 Task: React to  the posts on  page Johnson & johnson
Action: Mouse moved to (660, 94)
Screenshot: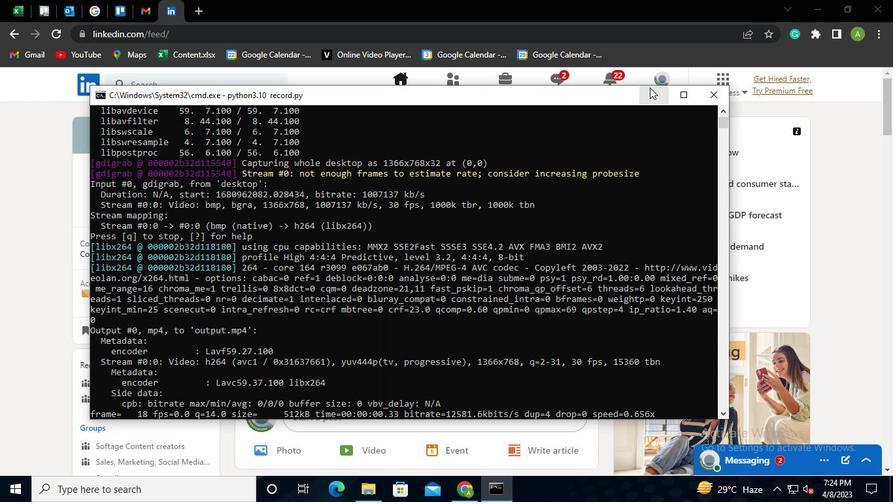 
Action: Mouse pressed left at (660, 94)
Screenshot: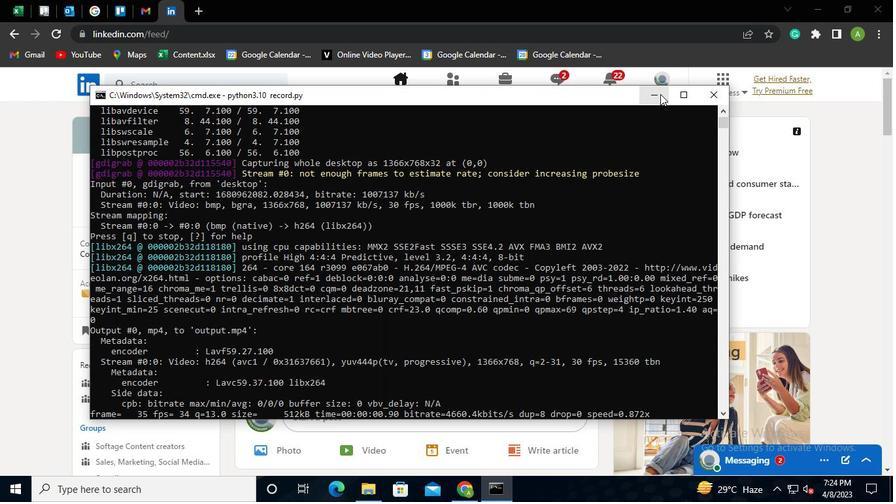 
Action: Mouse moved to (173, 86)
Screenshot: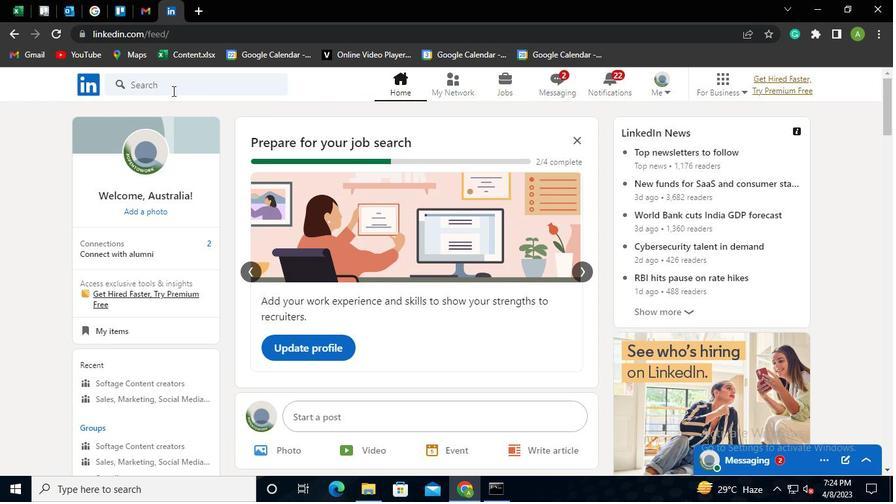 
Action: Mouse pressed left at (173, 86)
Screenshot: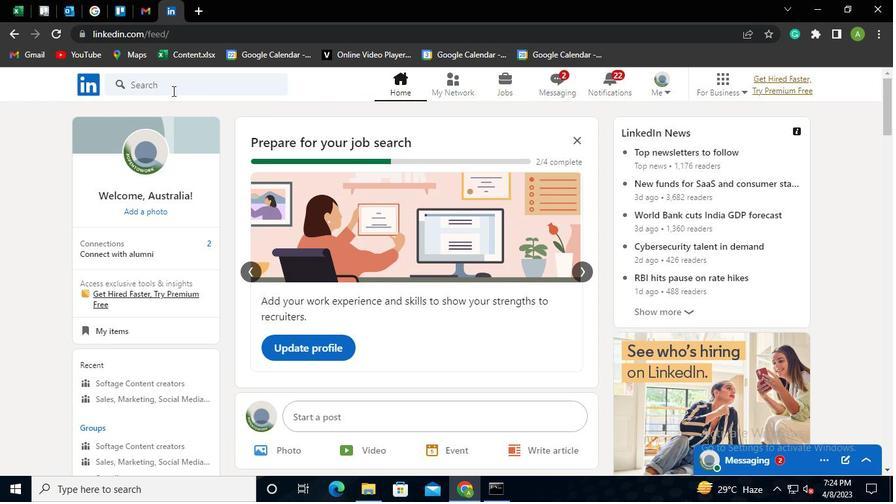 
Action: Mouse moved to (145, 140)
Screenshot: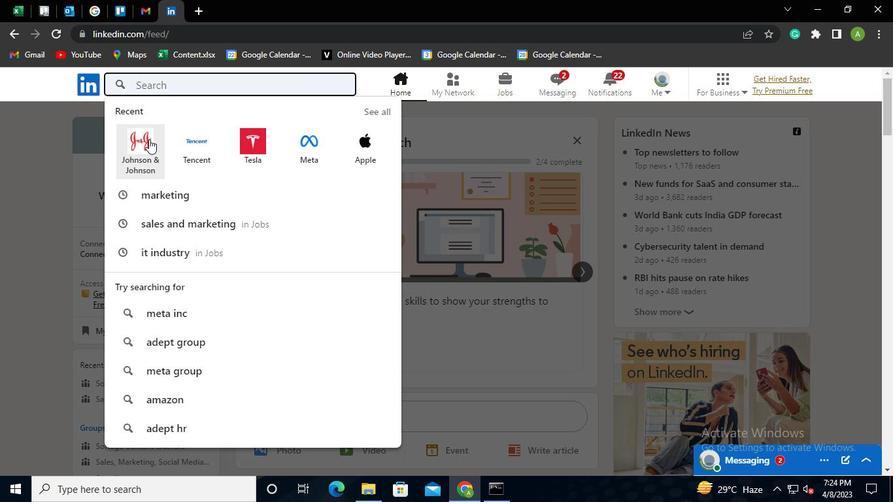 
Action: Mouse pressed left at (145, 140)
Screenshot: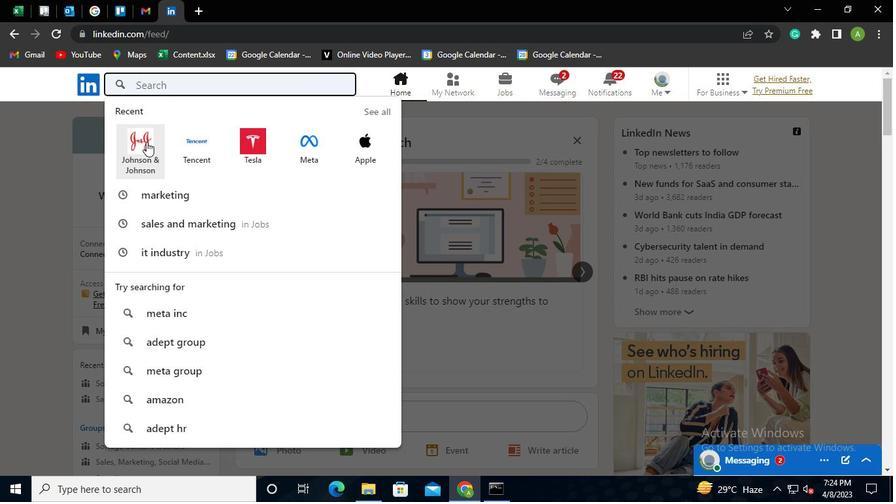 
Action: Mouse moved to (225, 145)
Screenshot: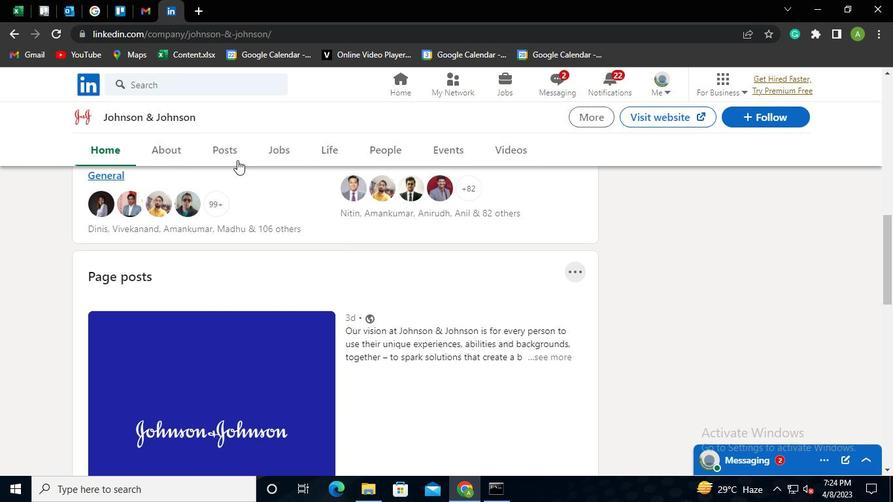 
Action: Mouse pressed left at (225, 145)
Screenshot: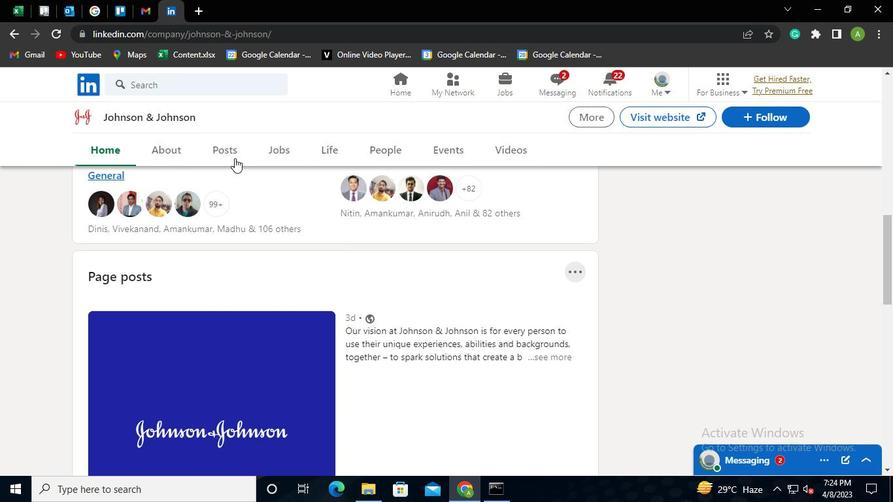 
Action: Mouse moved to (278, 357)
Screenshot: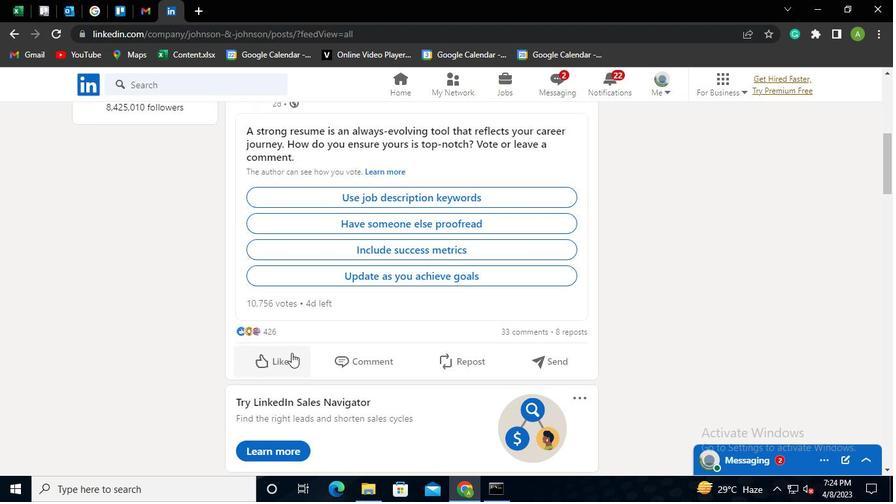 
Action: Mouse pressed left at (278, 357)
Screenshot: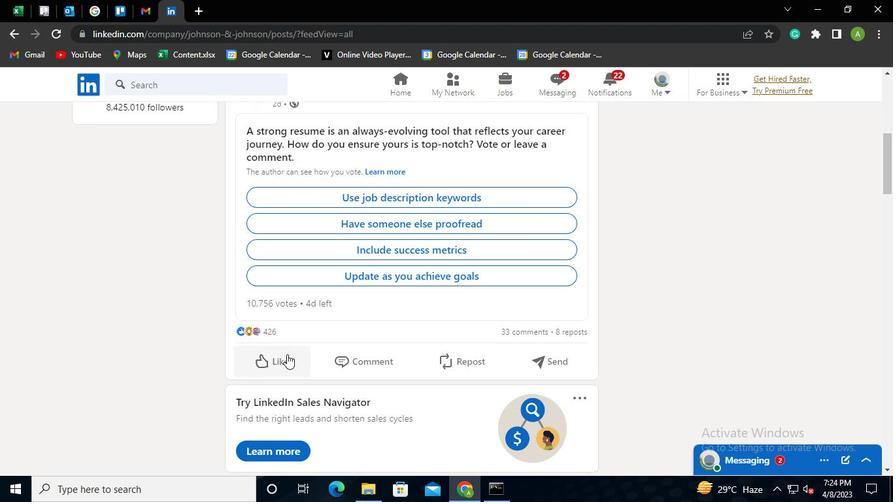 
Action: Mouse moved to (273, 384)
Screenshot: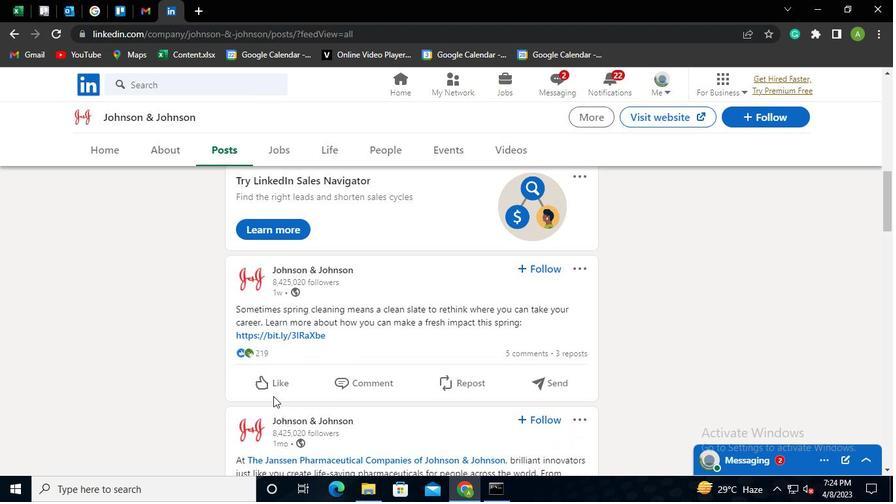 
Action: Mouse pressed left at (273, 384)
Screenshot: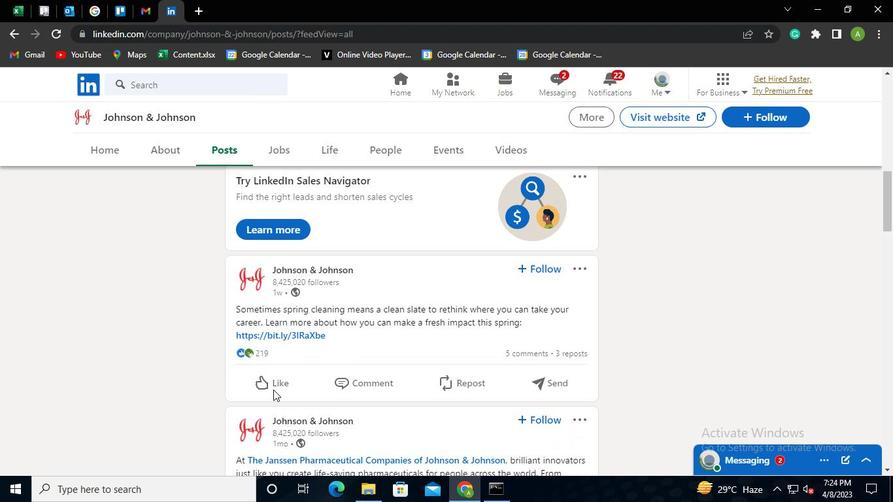 
Action: Mouse moved to (268, 292)
Screenshot: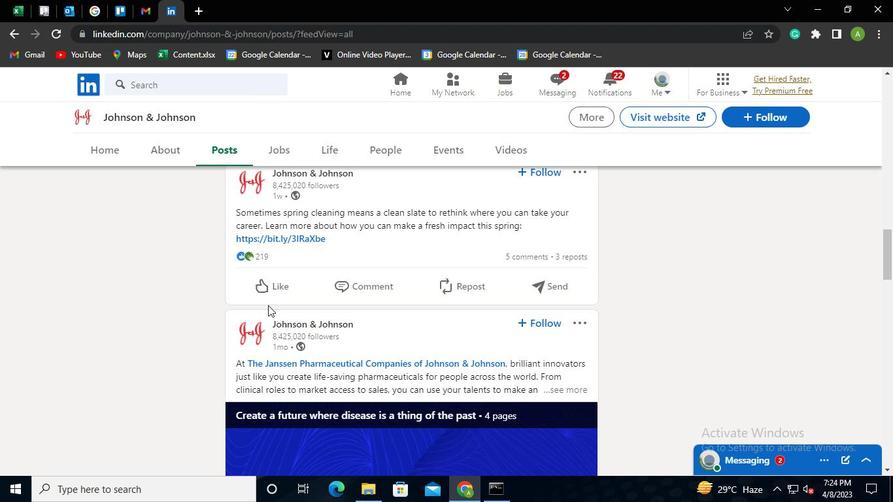 
Action: Mouse pressed left at (268, 292)
Screenshot: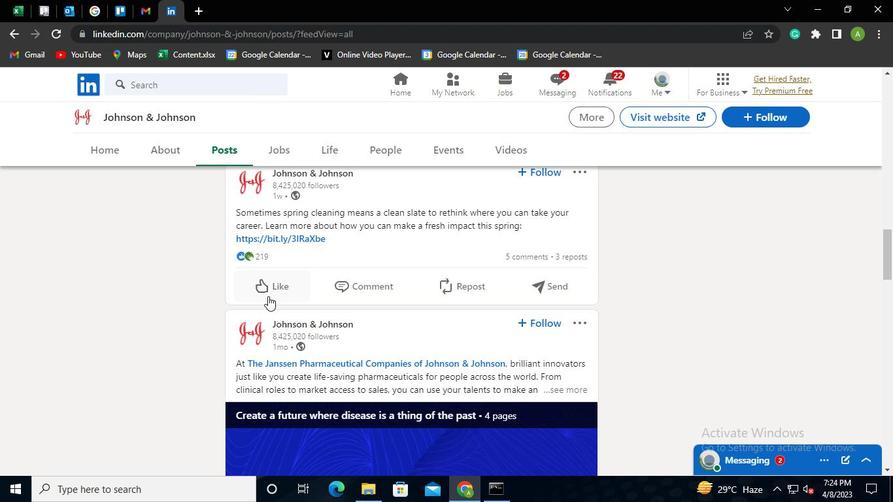 
Action: Mouse moved to (268, 354)
Screenshot: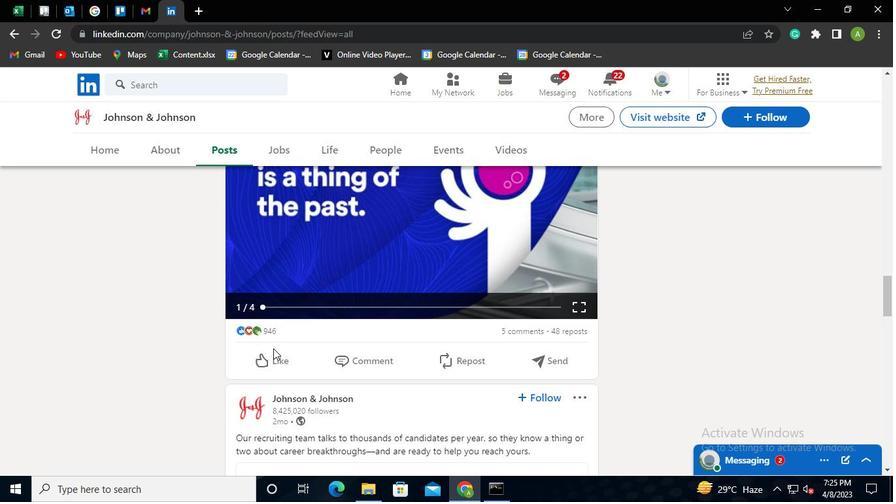 
Action: Mouse pressed left at (268, 354)
Screenshot: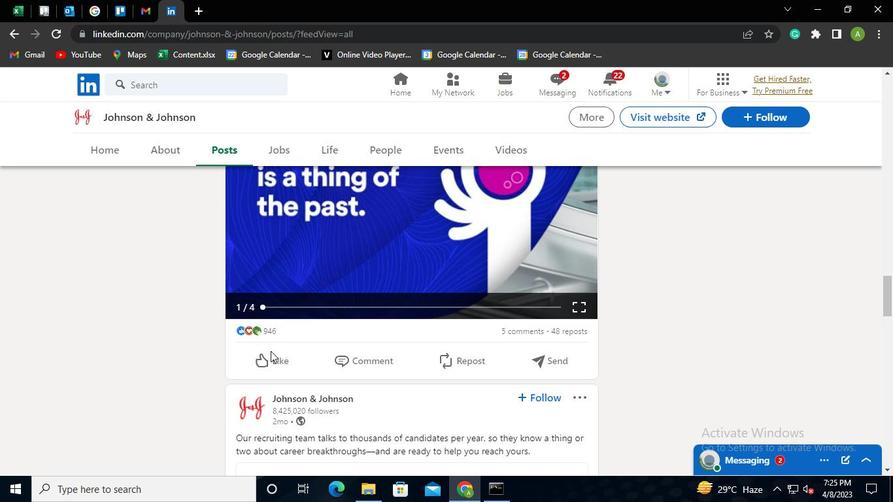 
Action: Mouse moved to (268, 257)
Screenshot: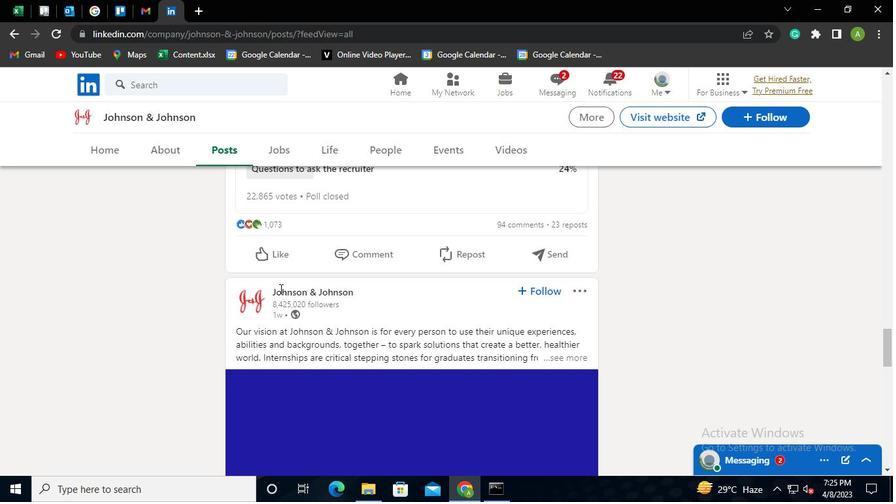 
Action: Mouse pressed left at (268, 257)
Screenshot: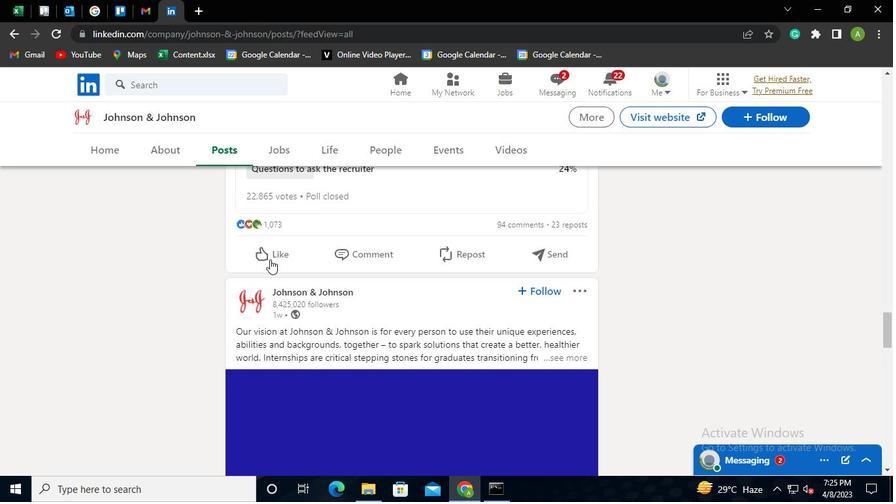
Action: Mouse moved to (267, 385)
Screenshot: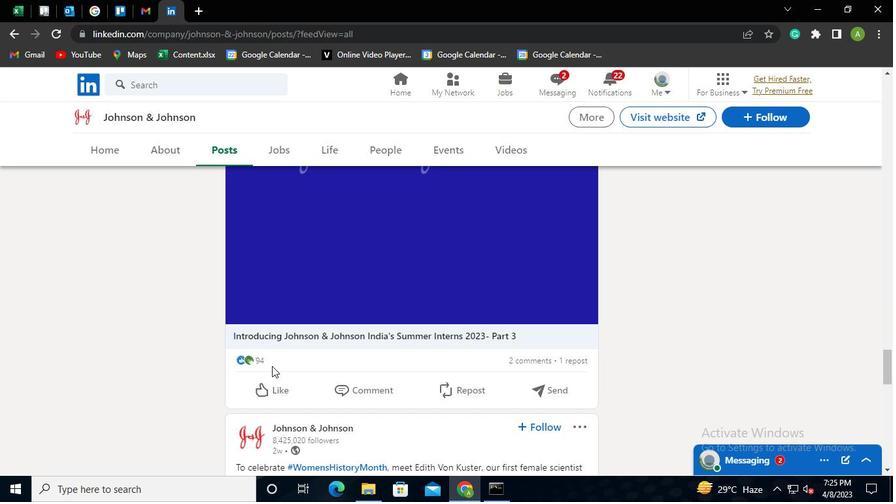 
Action: Mouse pressed left at (267, 385)
Screenshot: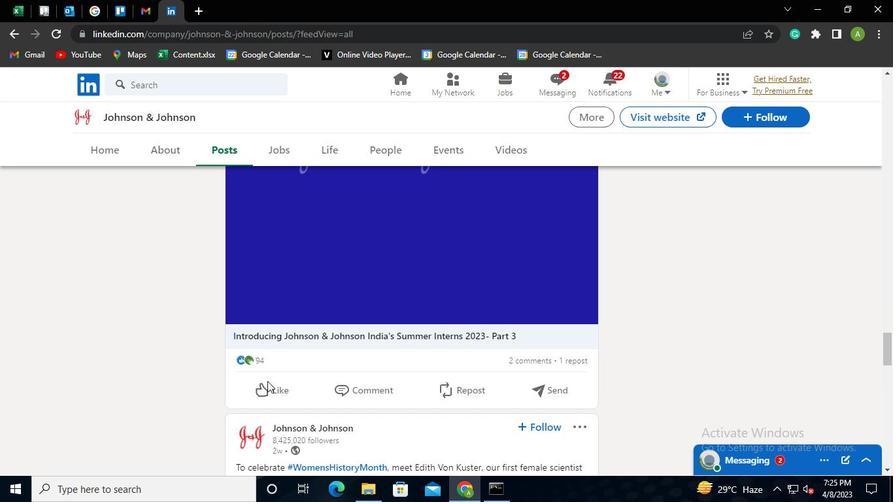 
Action: Mouse moved to (274, 304)
Screenshot: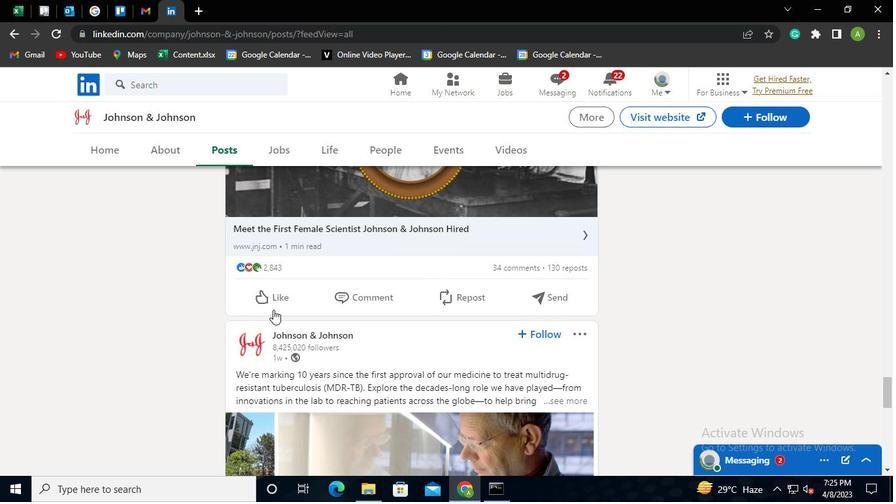 
Action: Mouse pressed left at (274, 304)
Screenshot: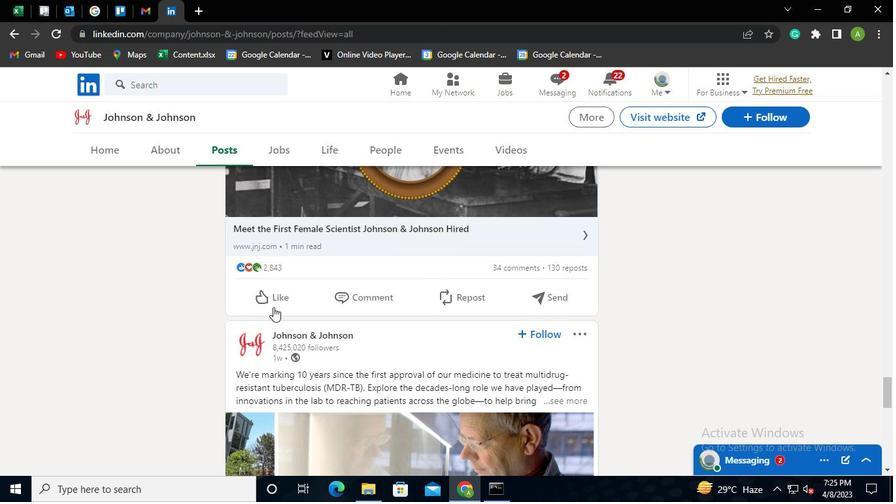 
Action: Mouse moved to (494, 484)
Screenshot: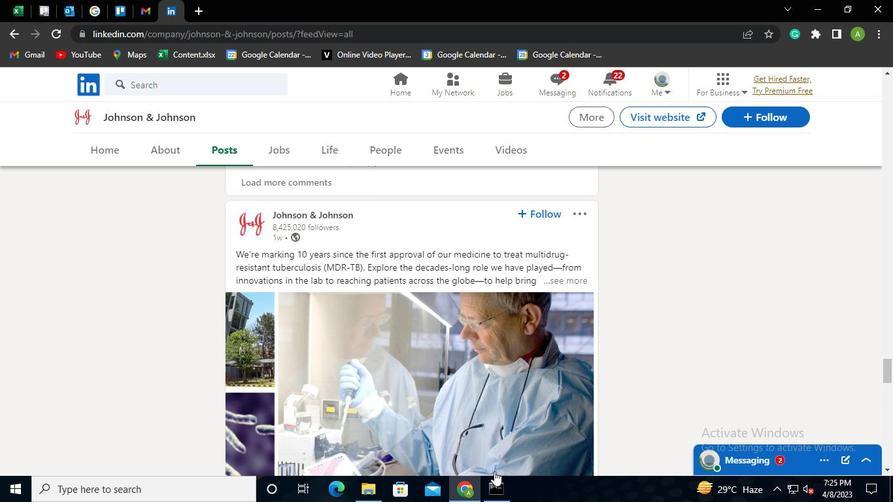 
Action: Mouse pressed left at (494, 484)
Screenshot: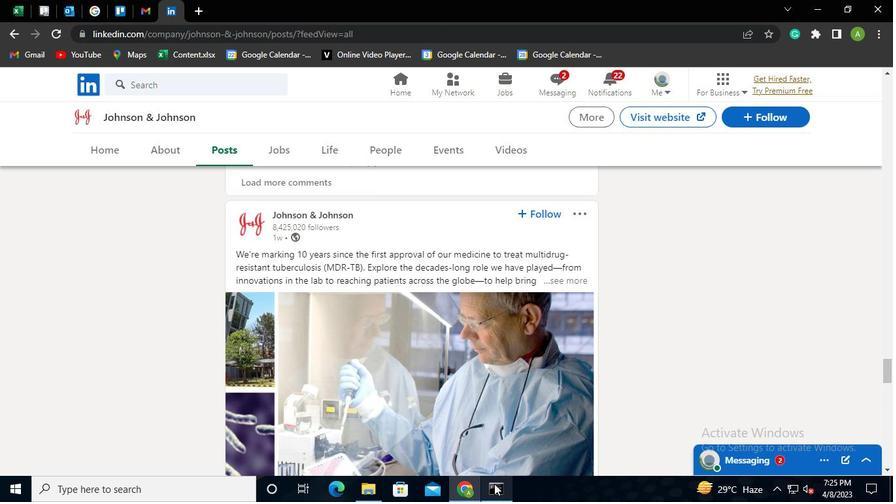 
Action: Mouse moved to (717, 97)
Screenshot: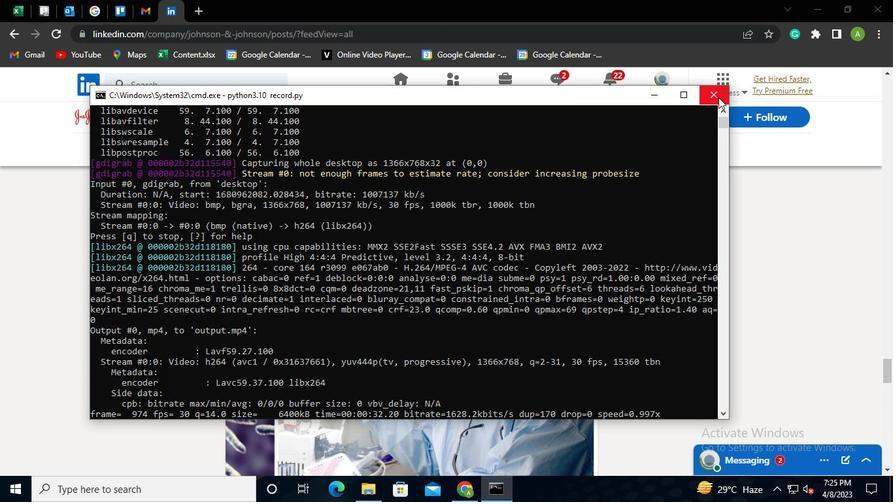 
Action: Mouse pressed left at (717, 97)
Screenshot: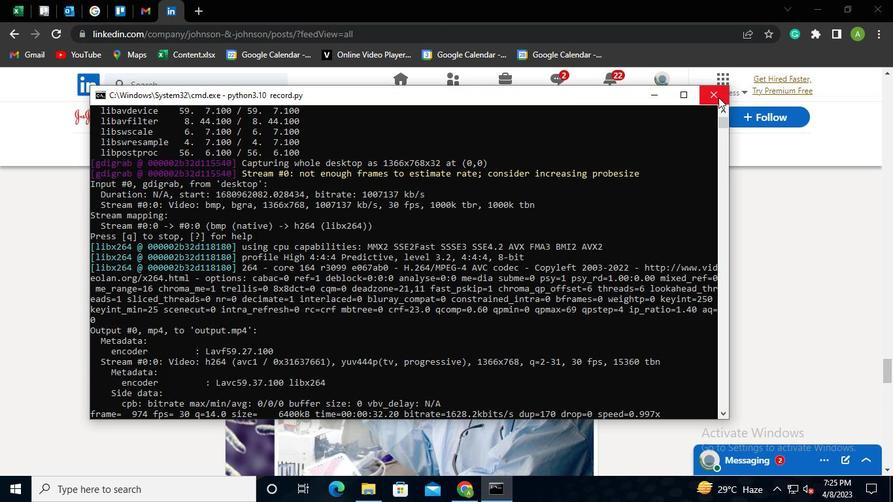 
Action: Mouse moved to (717, 97)
Screenshot: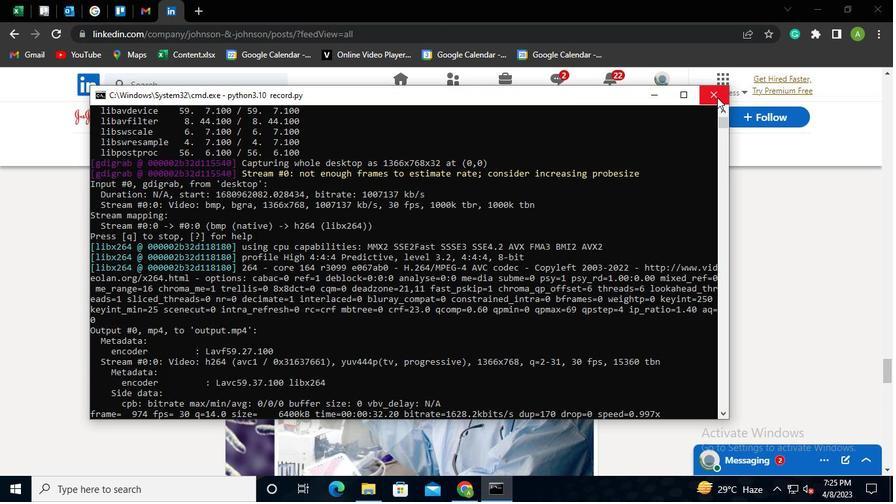 
